 Task: In the  document personalbrand.pdf Select the text and change paragraph spacing to  'Double' Change page orientation to  'Landscape' Add Page color Dark Red
Action: Mouse moved to (249, 365)
Screenshot: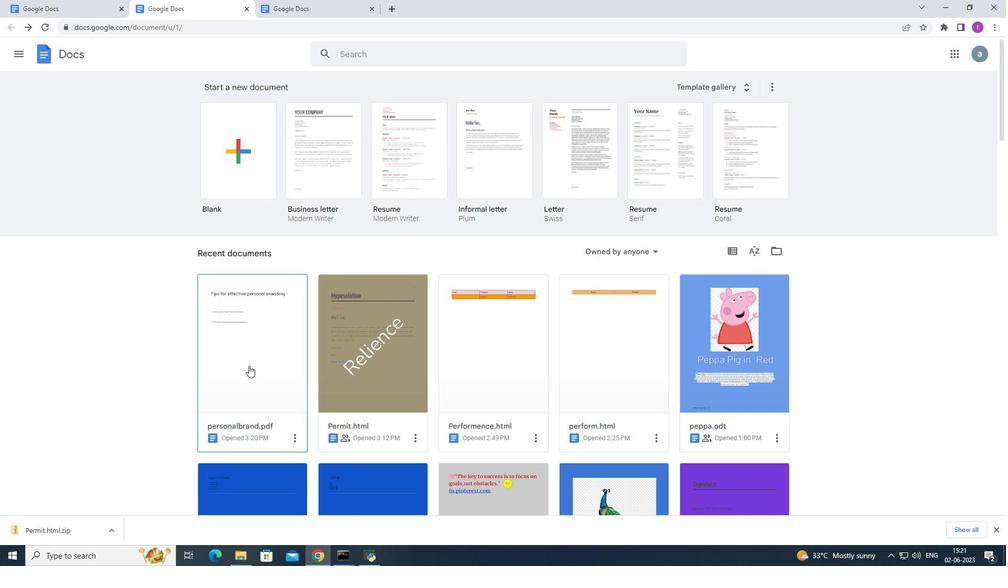 
Action: Mouse pressed left at (249, 365)
Screenshot: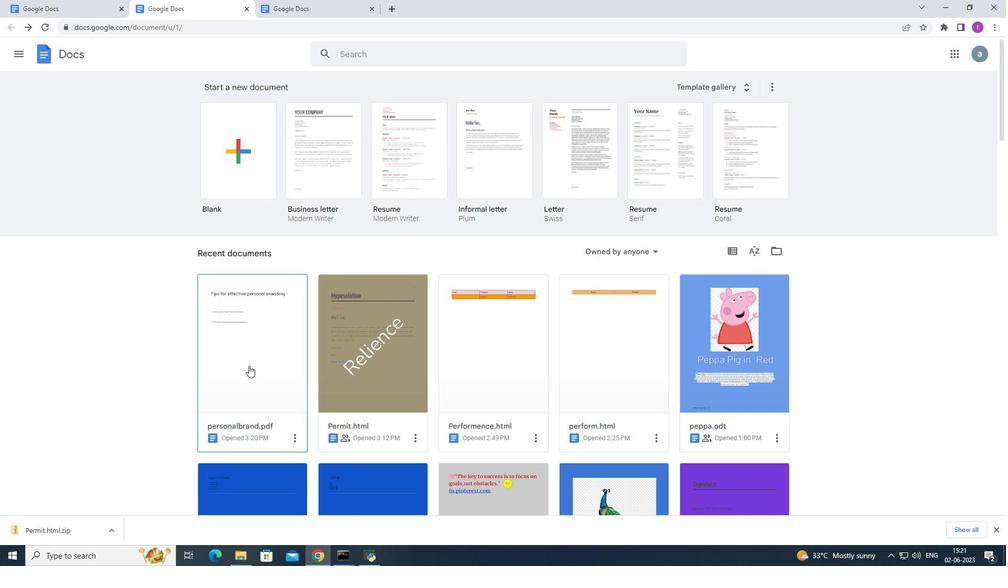 
Action: Mouse moved to (509, 312)
Screenshot: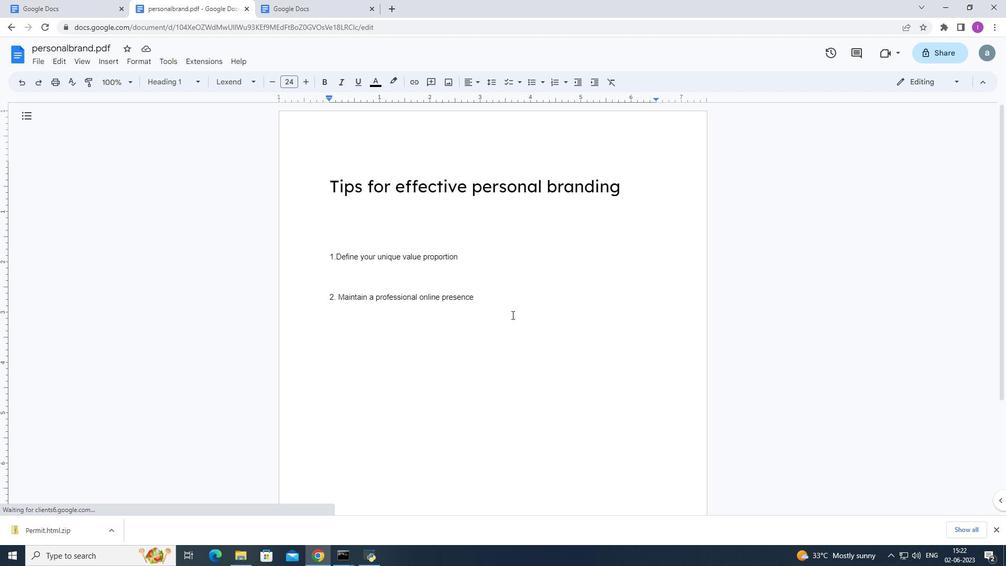
Action: Mouse pressed left at (509, 312)
Screenshot: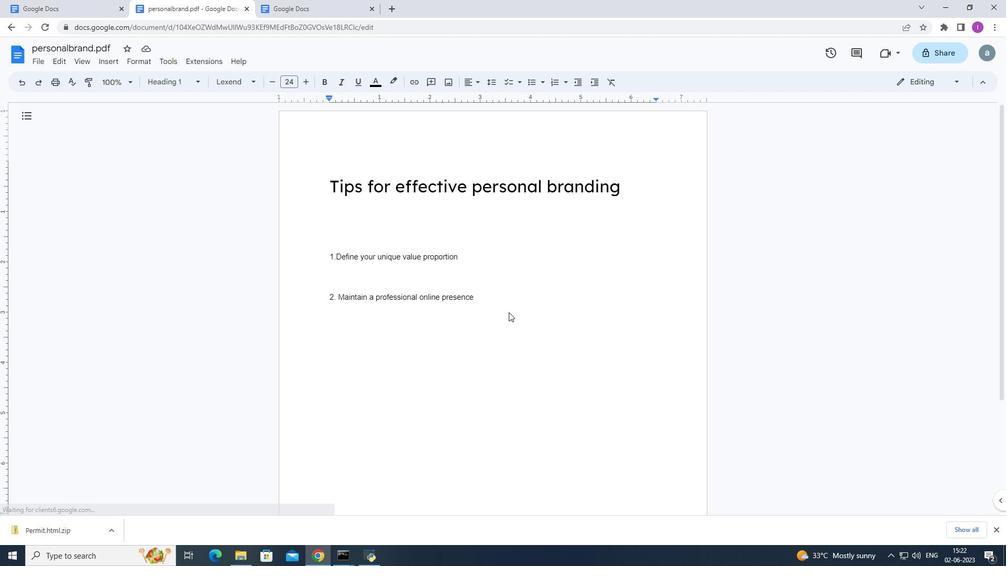 
Action: Mouse moved to (489, 85)
Screenshot: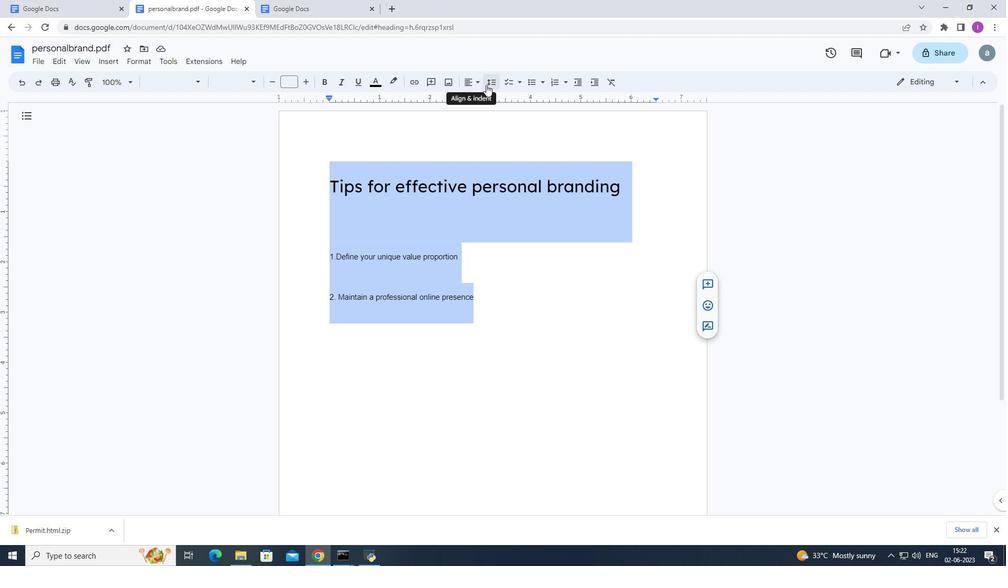 
Action: Mouse pressed left at (489, 85)
Screenshot: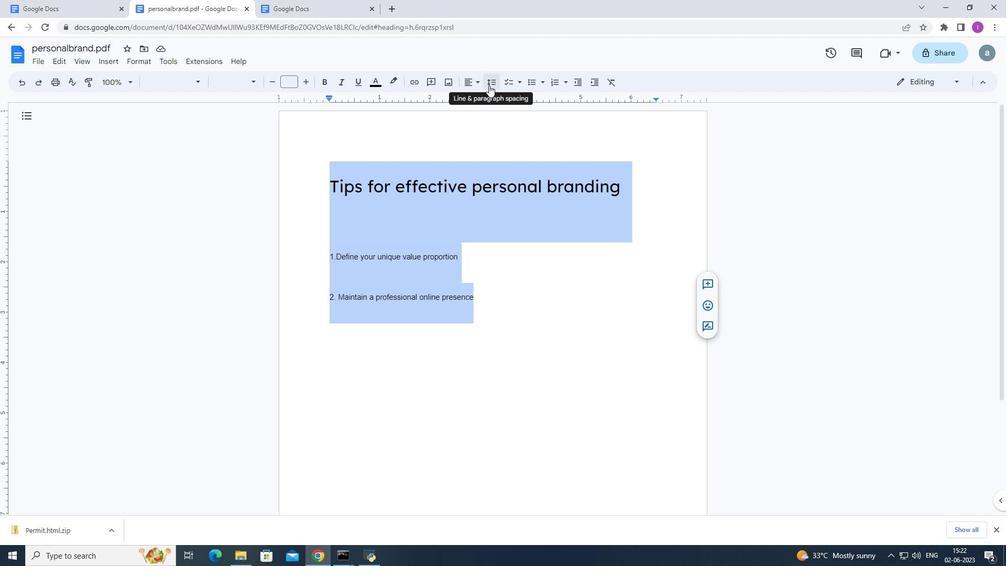 
Action: Mouse moved to (515, 152)
Screenshot: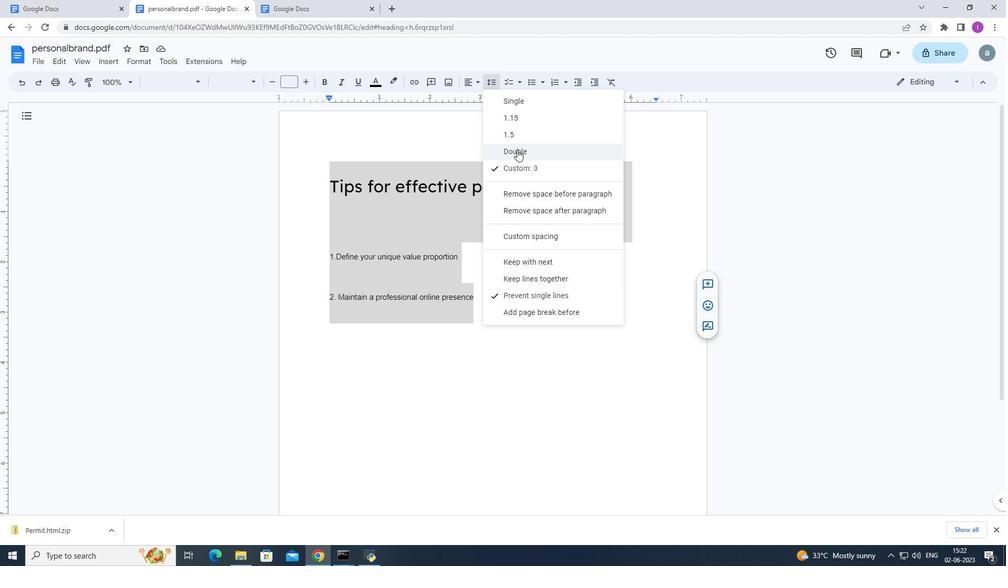 
Action: Mouse pressed left at (515, 152)
Screenshot: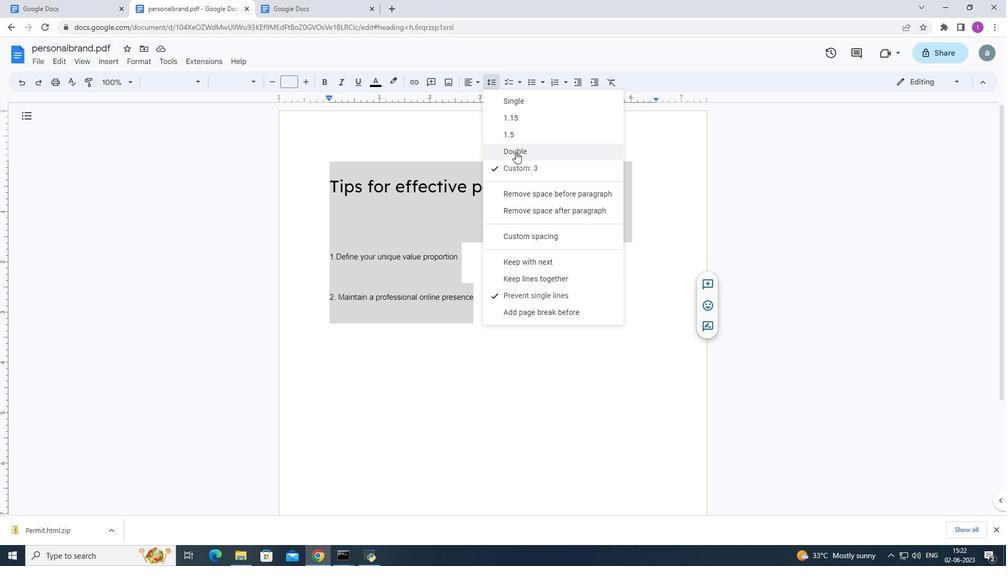 
Action: Mouse moved to (35, 61)
Screenshot: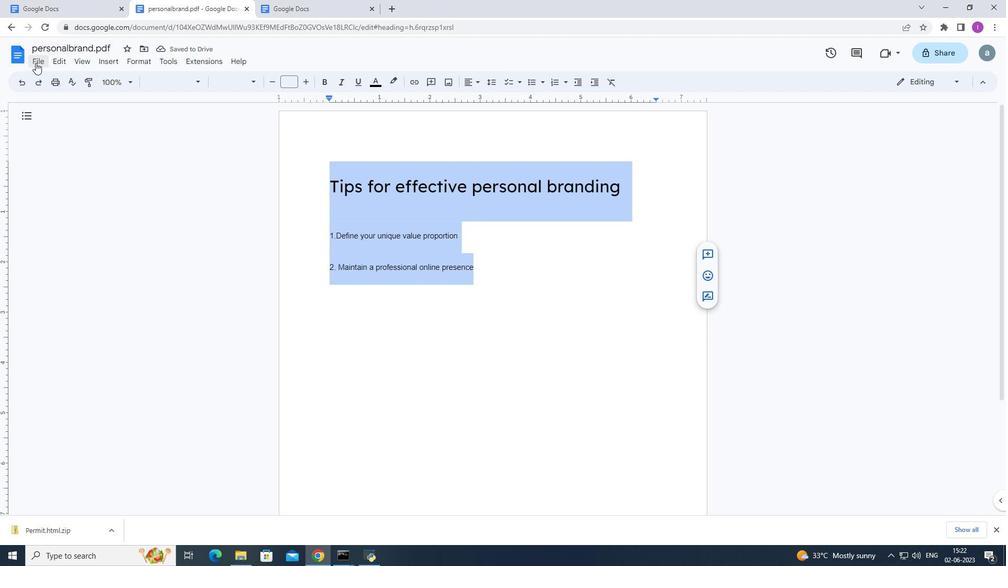 
Action: Mouse pressed left at (35, 61)
Screenshot: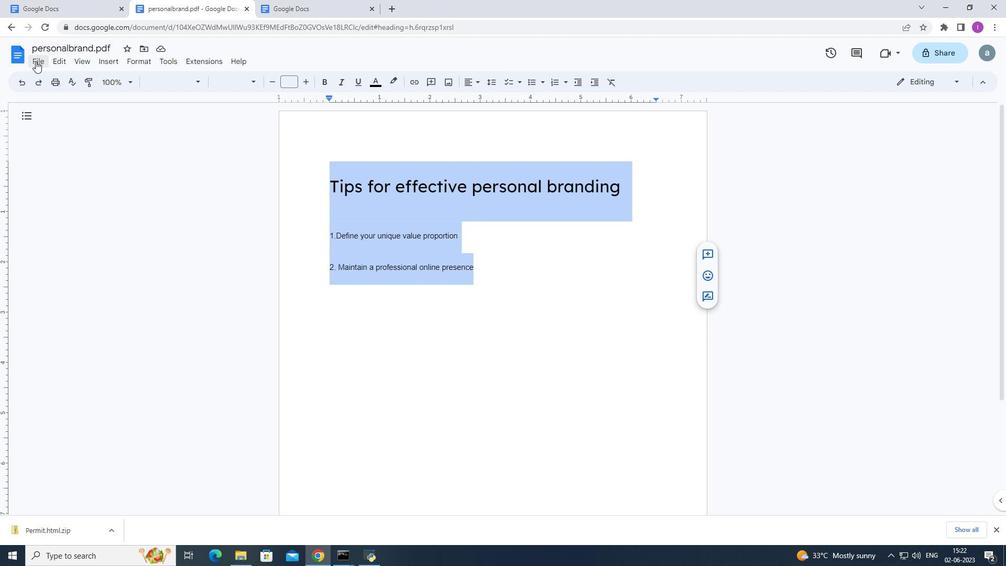 
Action: Mouse moved to (89, 347)
Screenshot: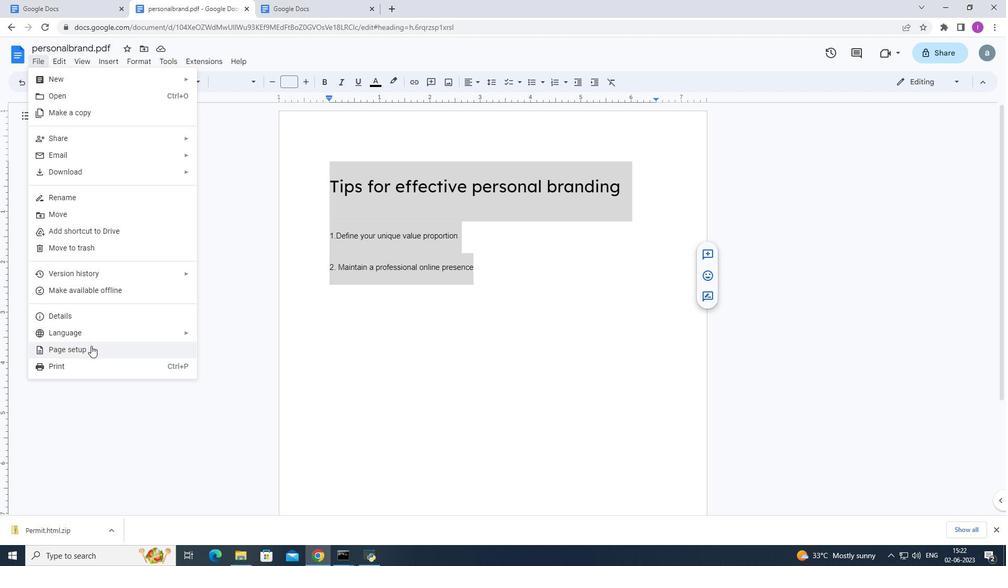 
Action: Mouse pressed left at (89, 347)
Screenshot: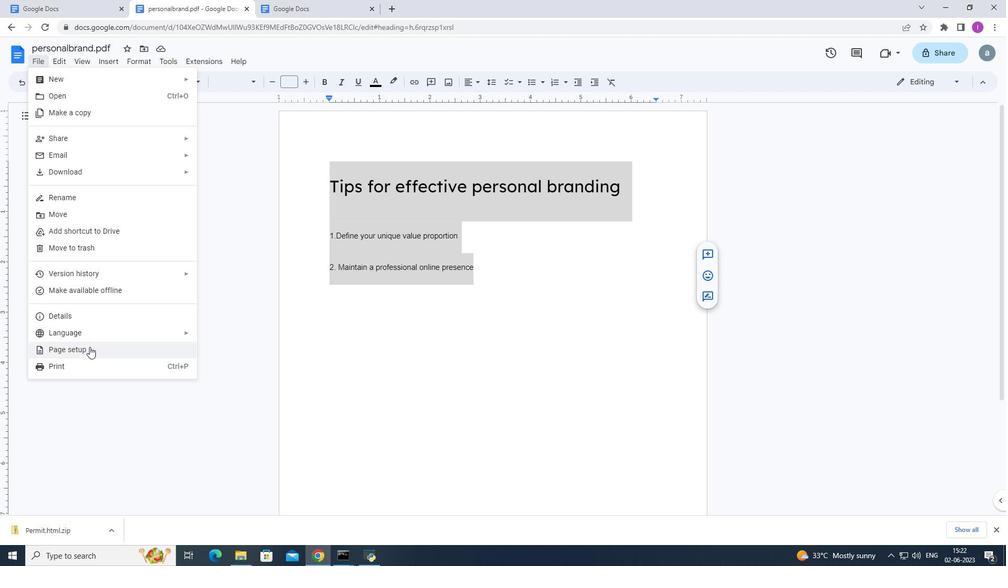 
Action: Mouse moved to (465, 263)
Screenshot: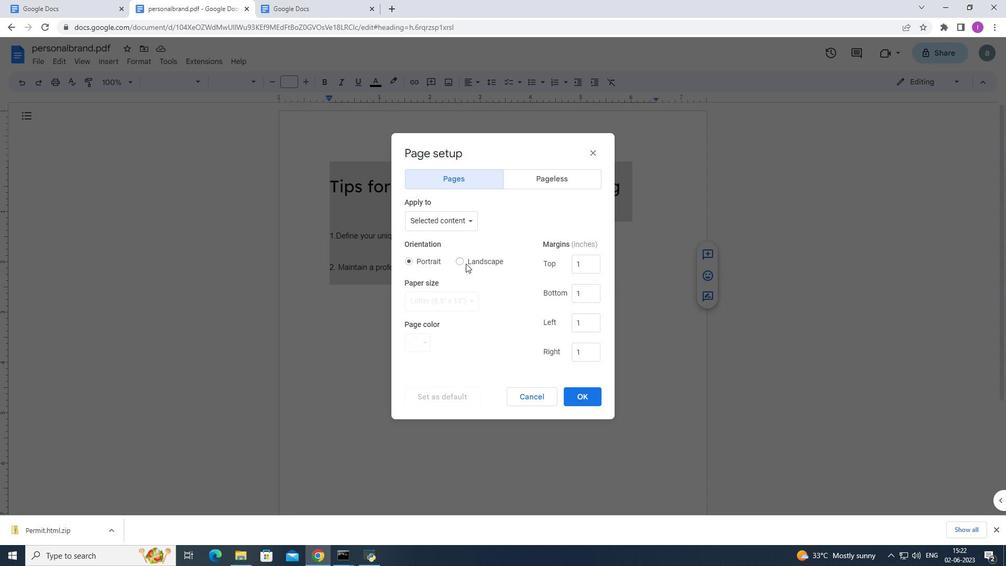 
Action: Mouse pressed left at (465, 263)
Screenshot: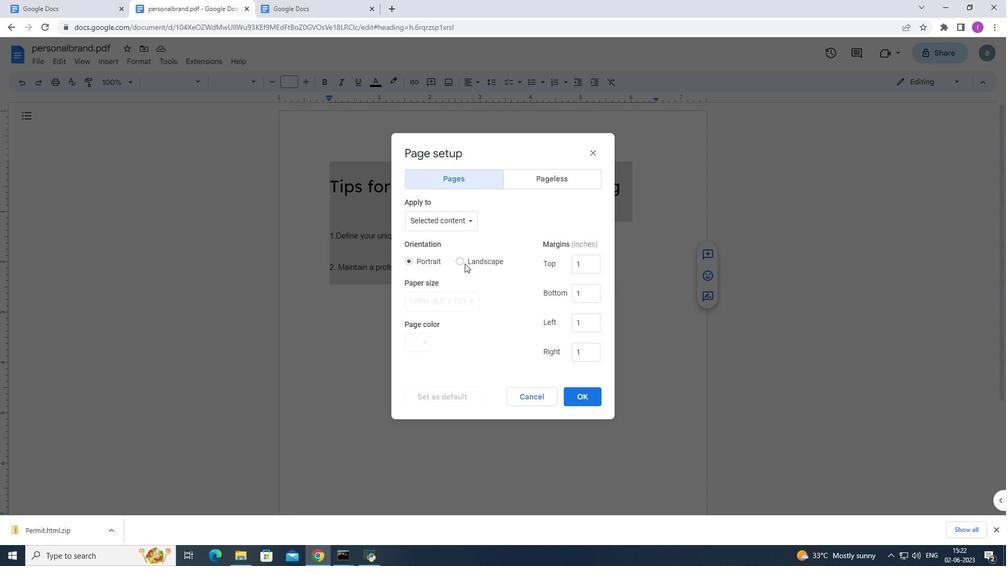 
Action: Mouse moved to (317, 406)
Screenshot: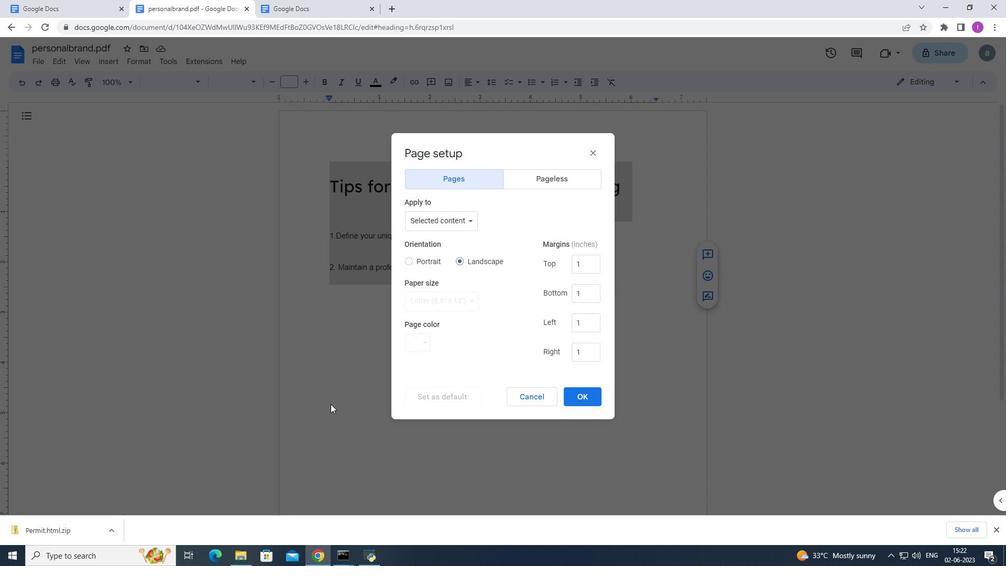 
Action: Mouse pressed left at (317, 406)
Screenshot: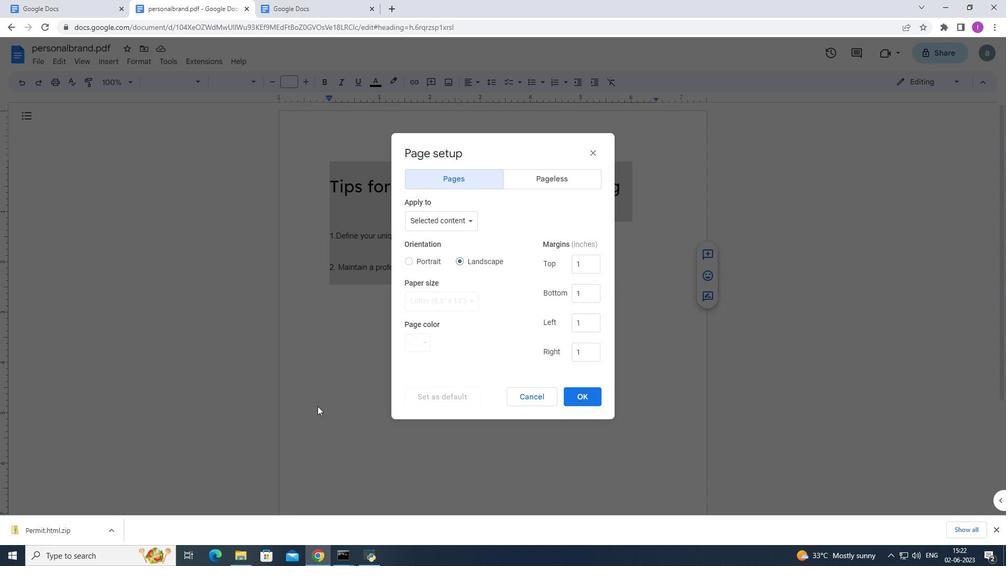 
Action: Mouse moved to (591, 157)
Screenshot: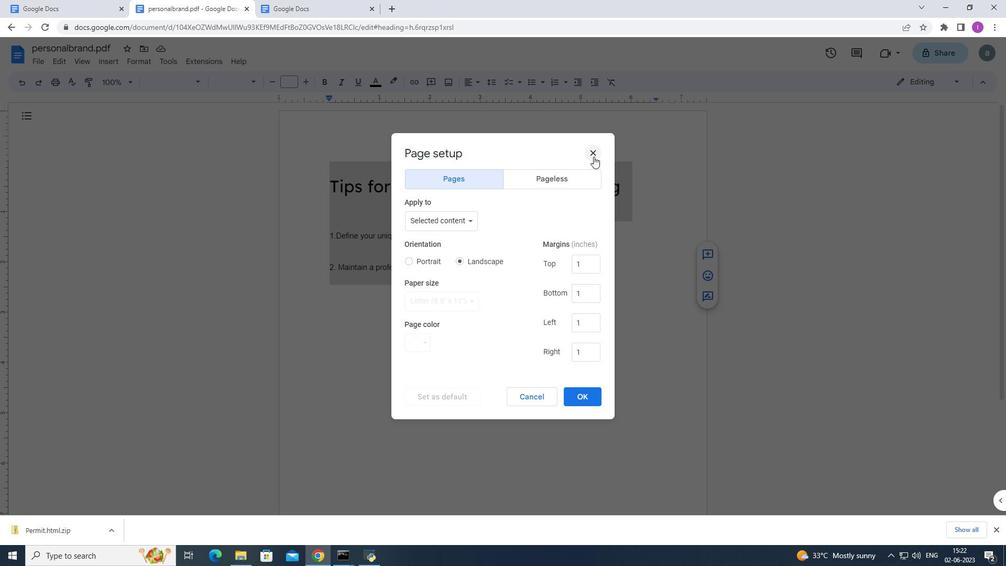 
Action: Mouse pressed left at (591, 157)
Screenshot: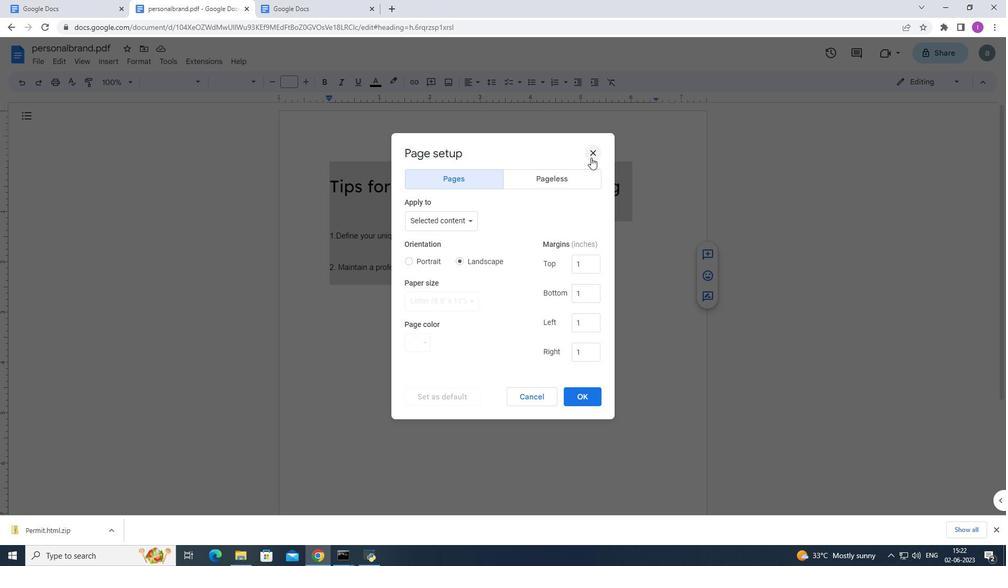 
Action: Mouse moved to (475, 330)
Screenshot: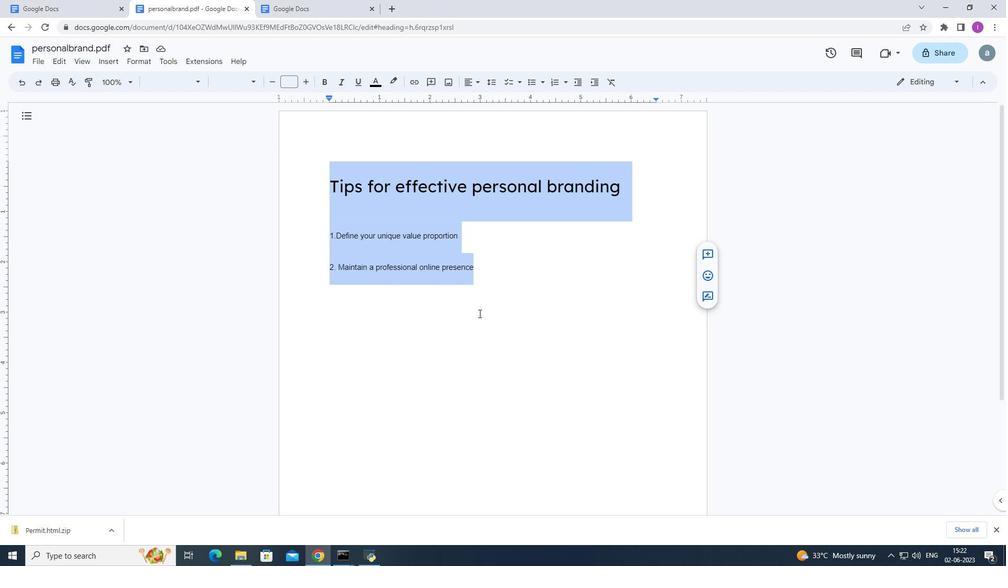 
Action: Mouse pressed left at (475, 330)
Screenshot: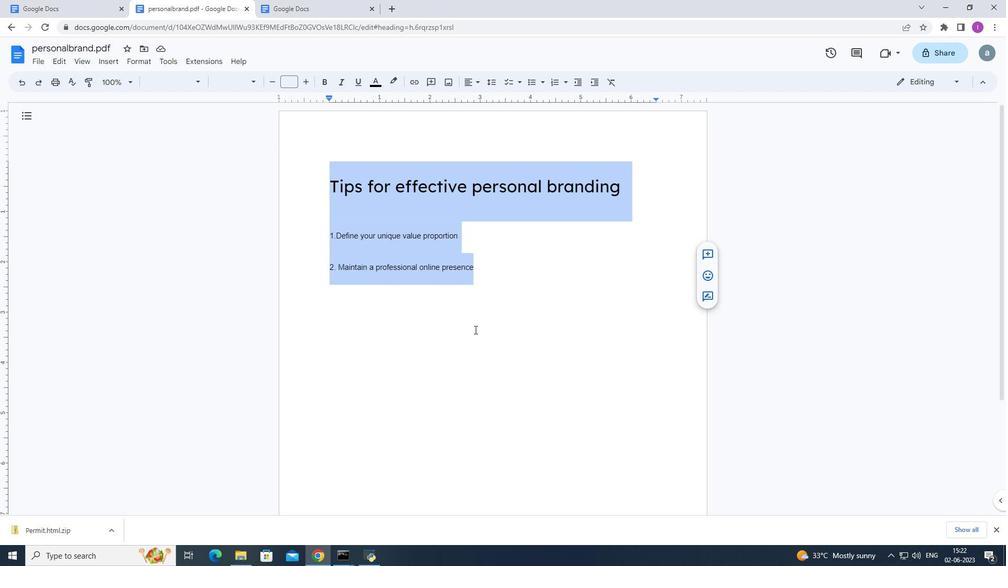 
Action: Mouse moved to (37, 59)
Screenshot: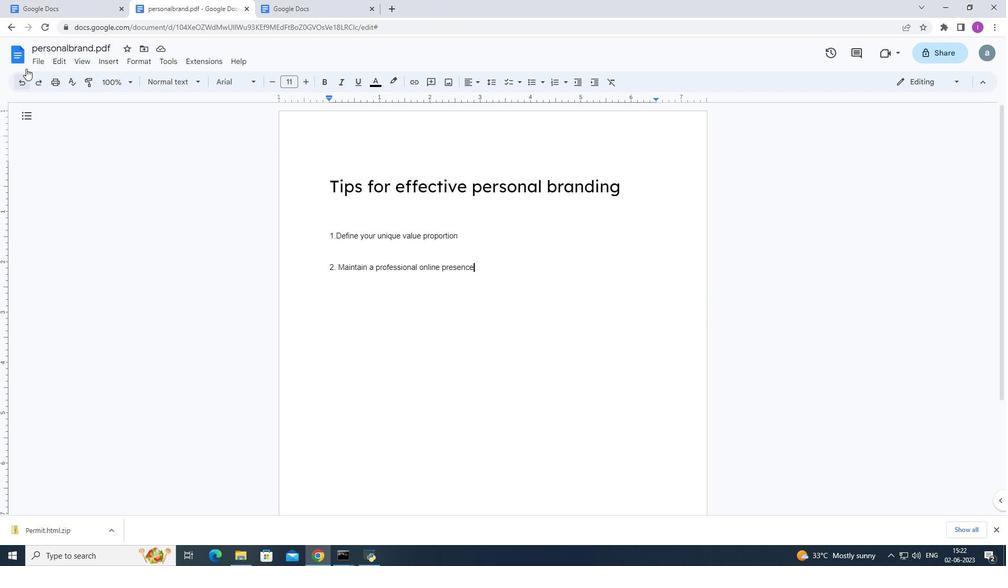 
Action: Mouse pressed left at (37, 59)
Screenshot: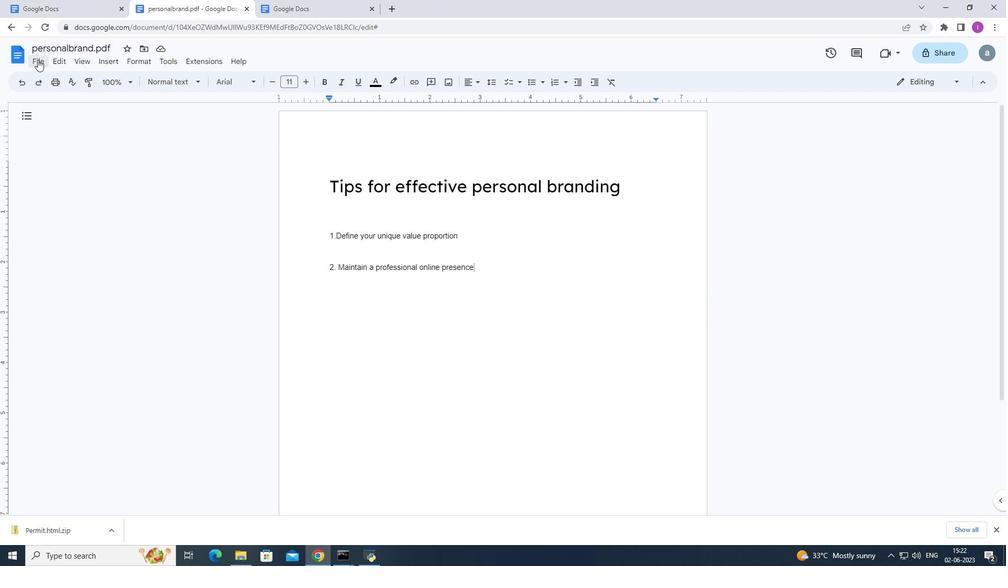 
Action: Mouse moved to (57, 350)
Screenshot: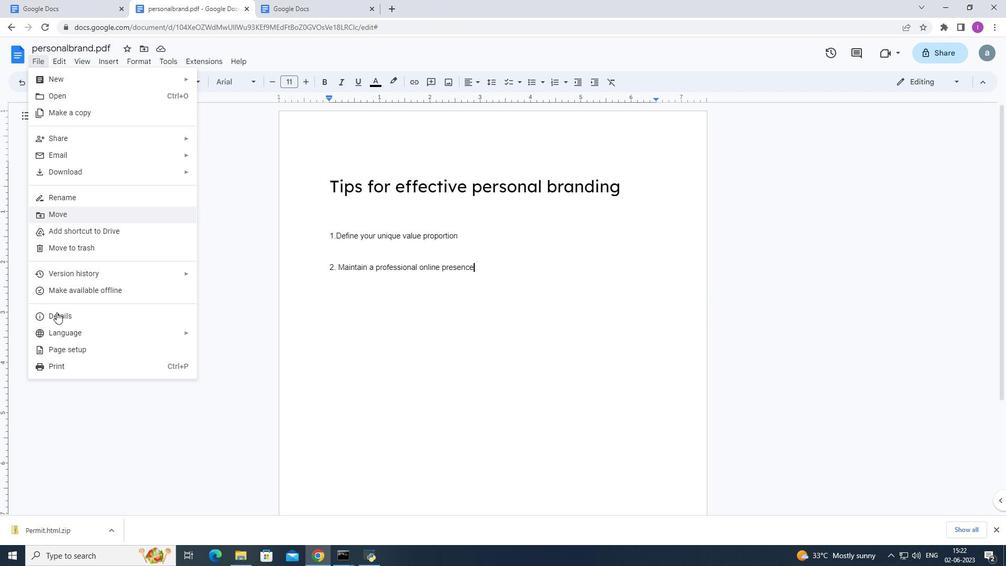 
Action: Mouse pressed left at (57, 350)
Screenshot: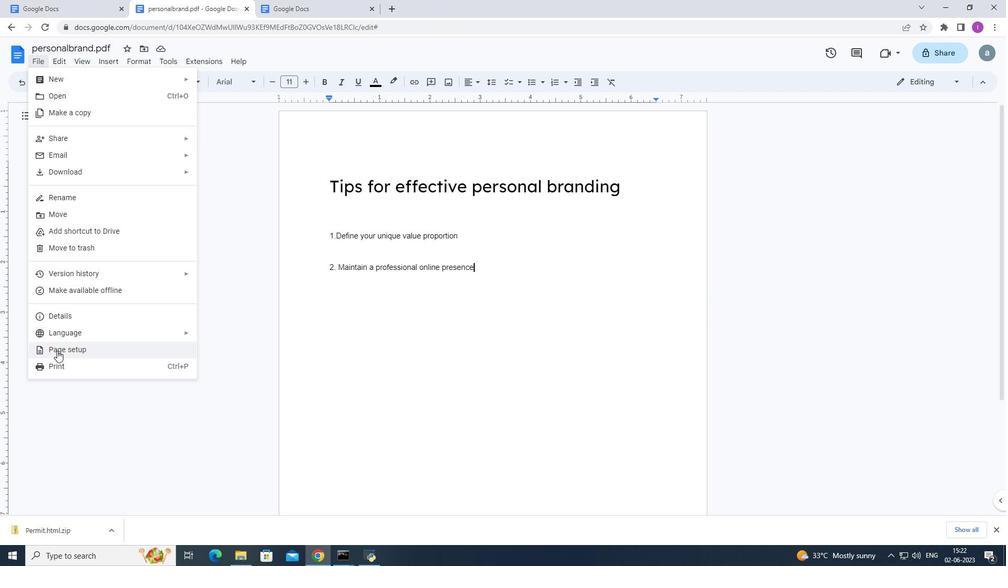 
Action: Mouse moved to (464, 263)
Screenshot: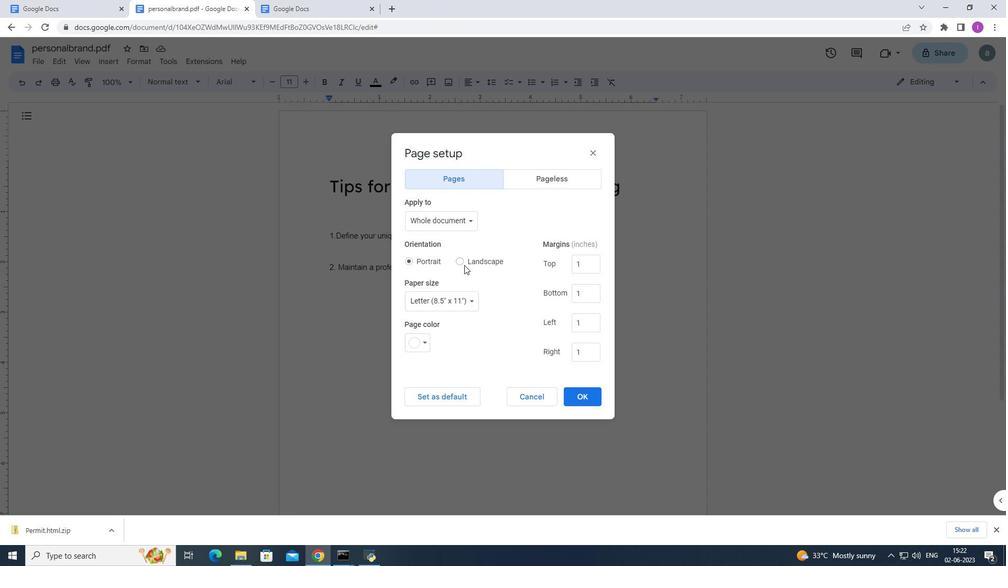 
Action: Mouse pressed left at (464, 263)
Screenshot: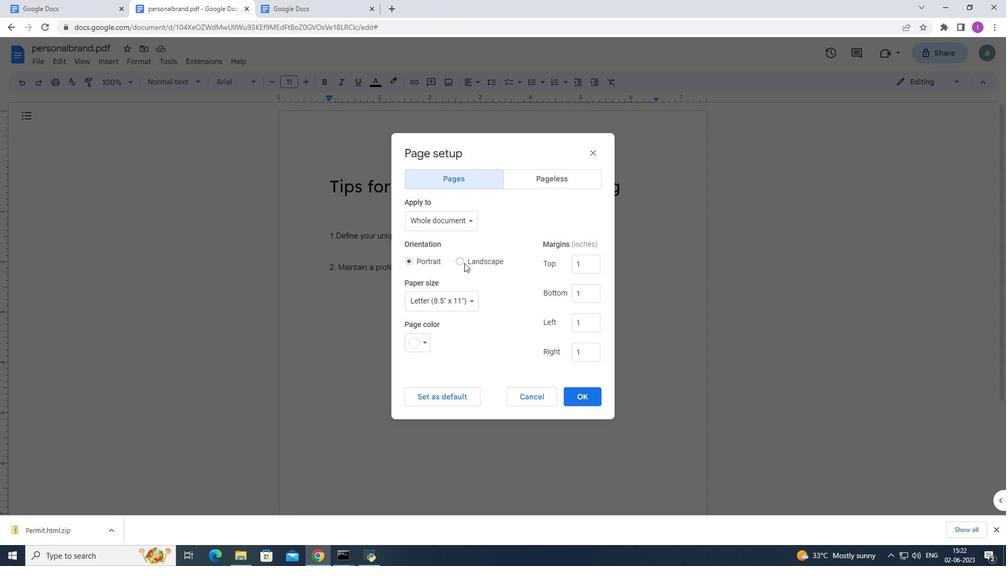 
Action: Mouse moved to (423, 340)
Screenshot: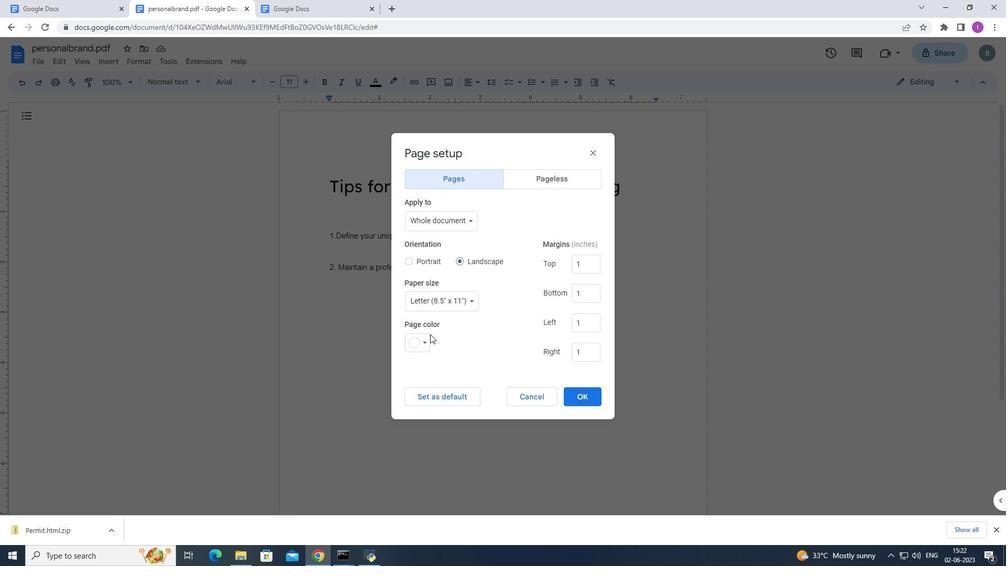 
Action: Mouse pressed left at (423, 340)
Screenshot: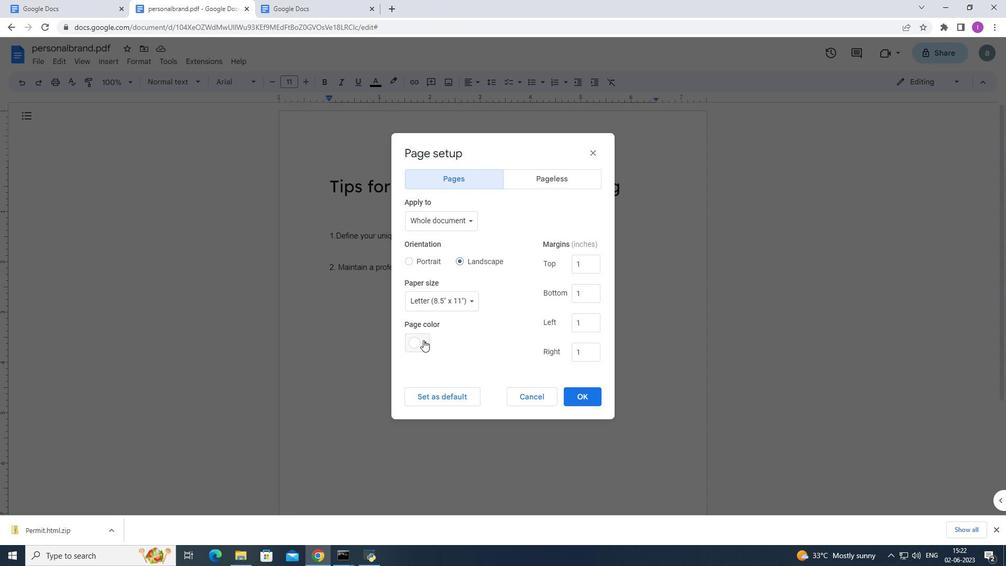
Action: Mouse moved to (427, 423)
Screenshot: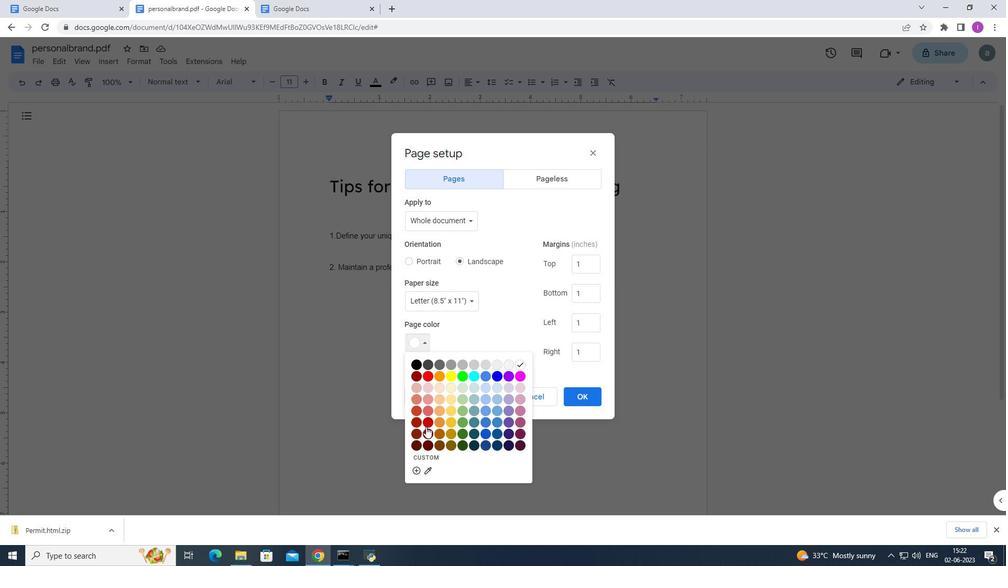 
Action: Mouse pressed left at (427, 423)
Screenshot: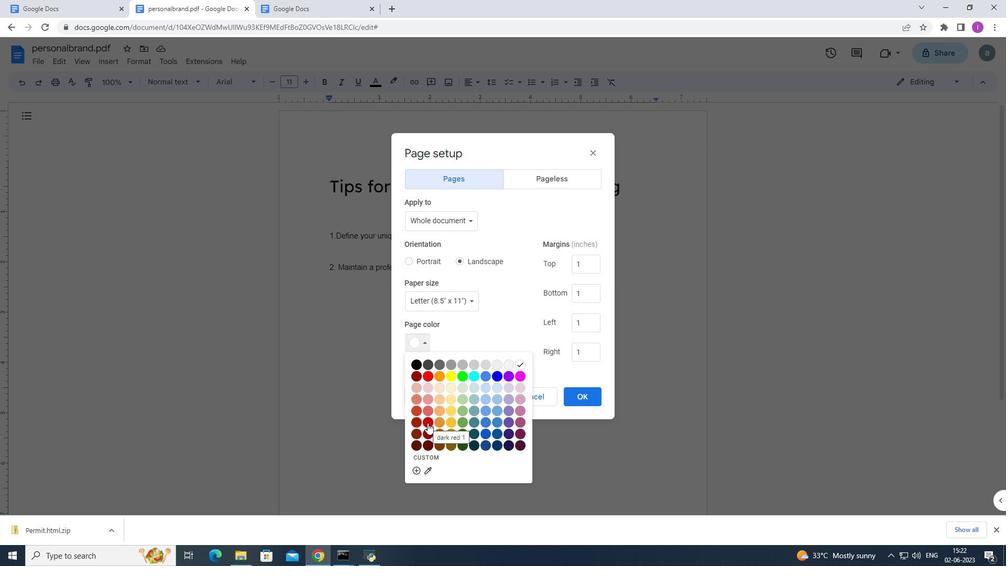 
Action: Mouse moved to (581, 396)
Screenshot: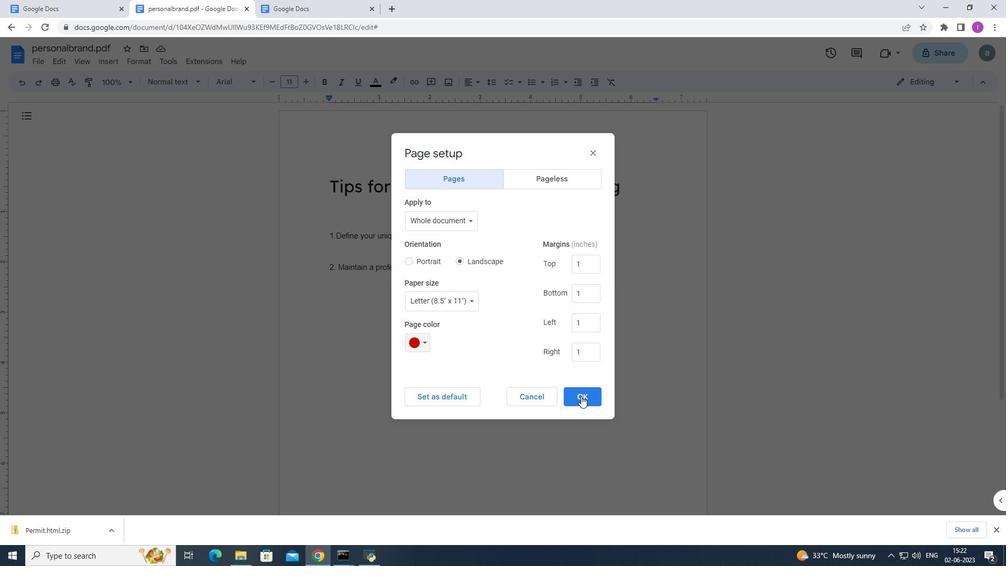 
Action: Mouse pressed left at (581, 396)
Screenshot: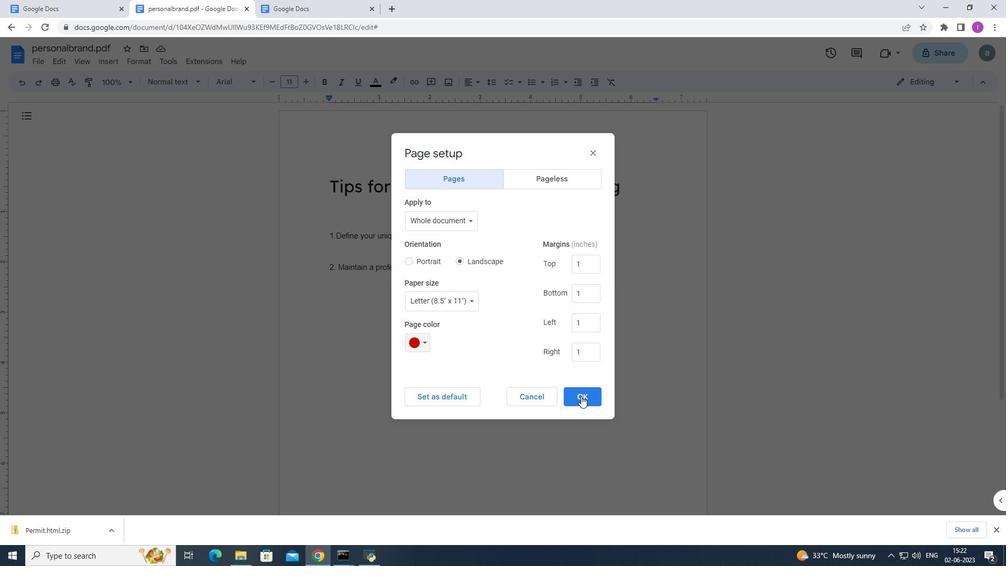 
Action: Mouse moved to (33, 293)
Screenshot: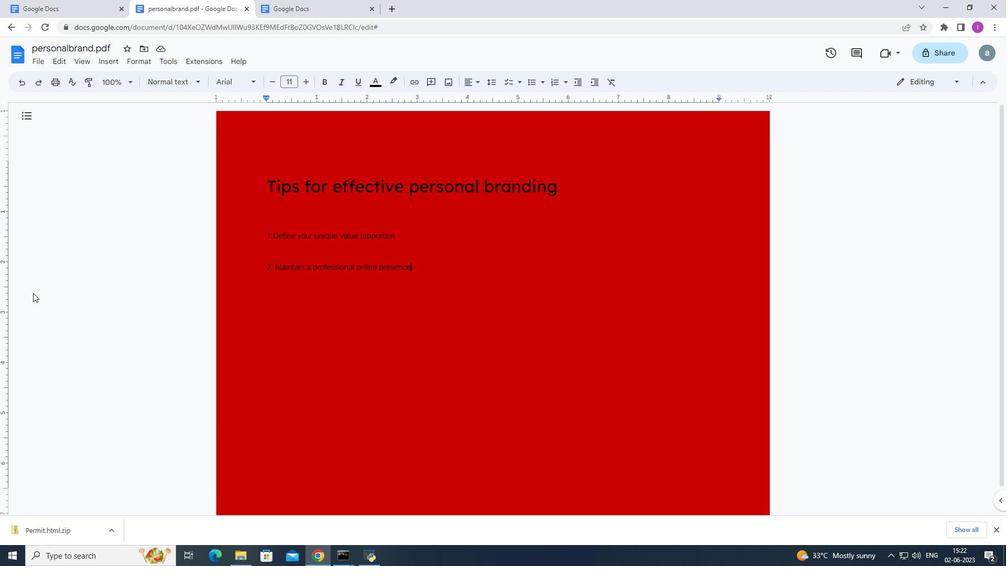 
